Task: Create a section Speed Spiral and in the section, add a milestone Cloud disaster recovery in the project ControlTech
Action: Mouse moved to (950, 164)
Screenshot: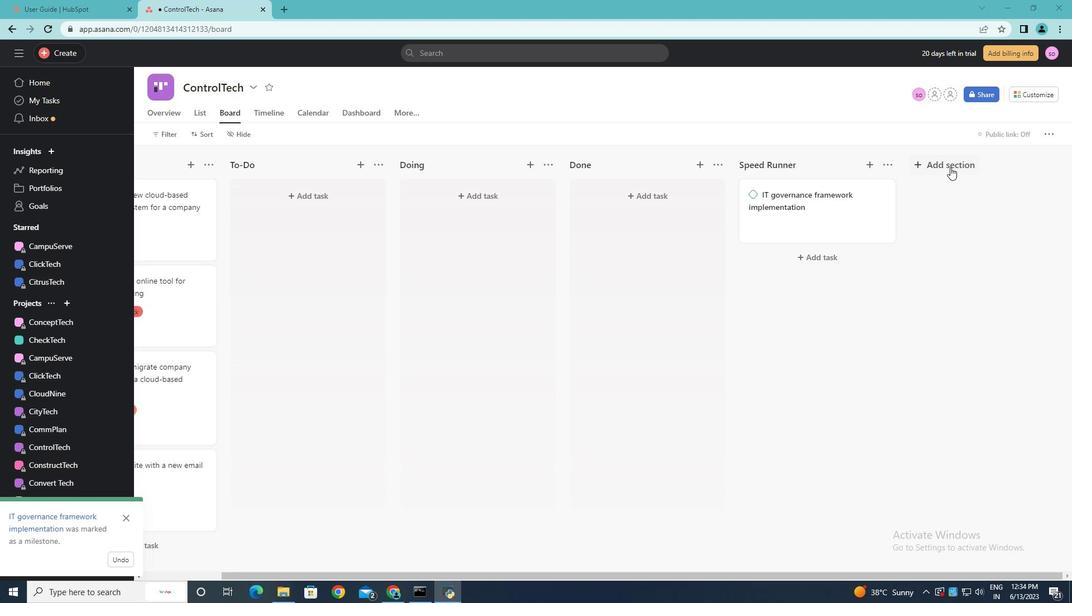 
Action: Mouse pressed left at (950, 164)
Screenshot: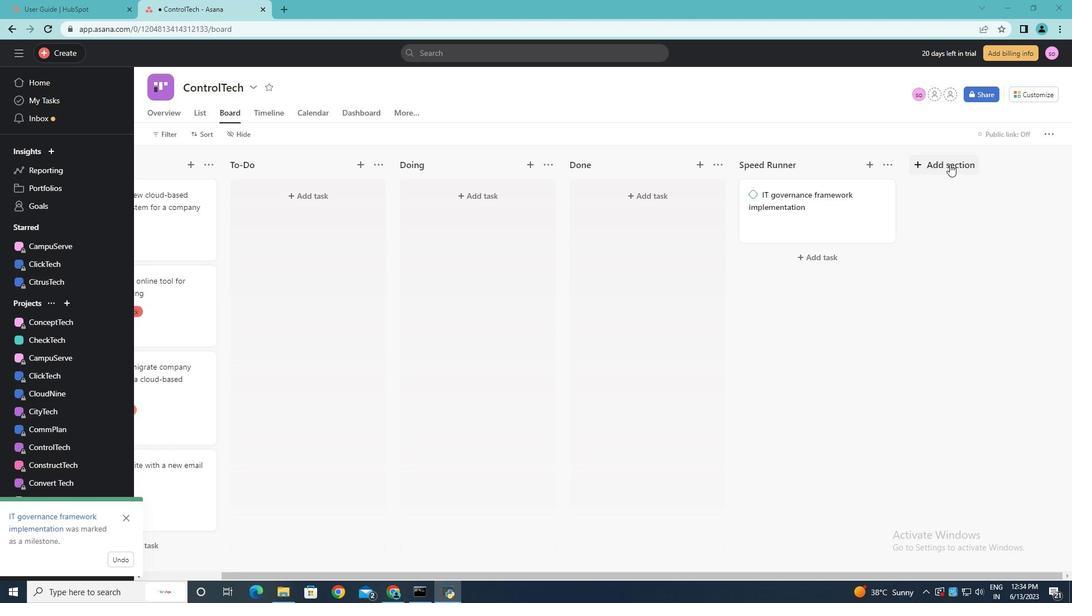 
Action: Key pressed <Key.shift><Key.shift><Key.shift><Key.shift><Key.shift><Key.shift>Speed<Key.space><Key.shift>Spiral<Key.enter>
Screenshot: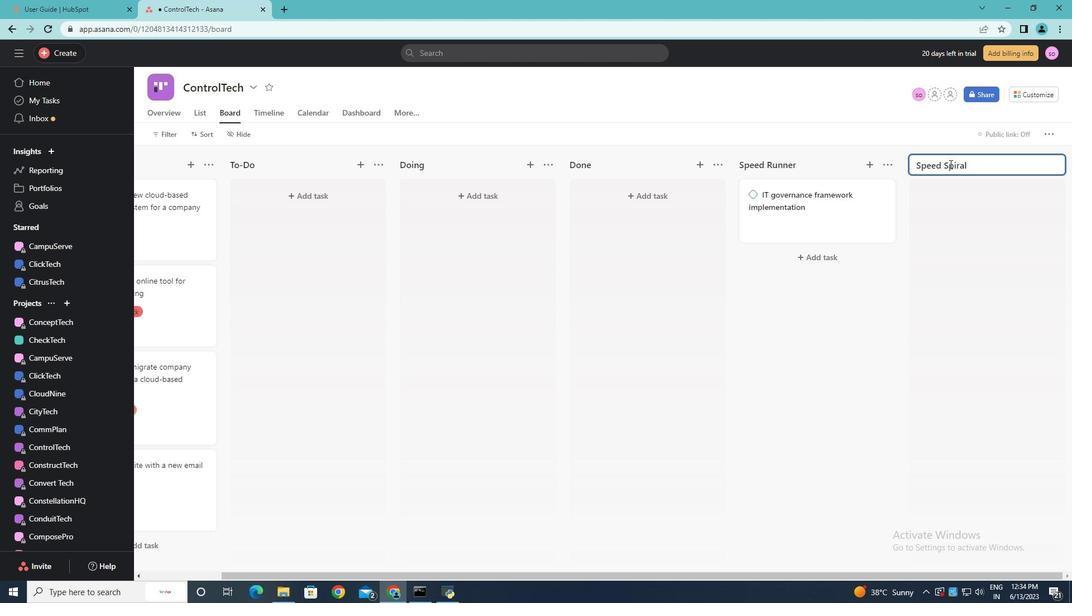 
Action: Mouse moved to (821, 197)
Screenshot: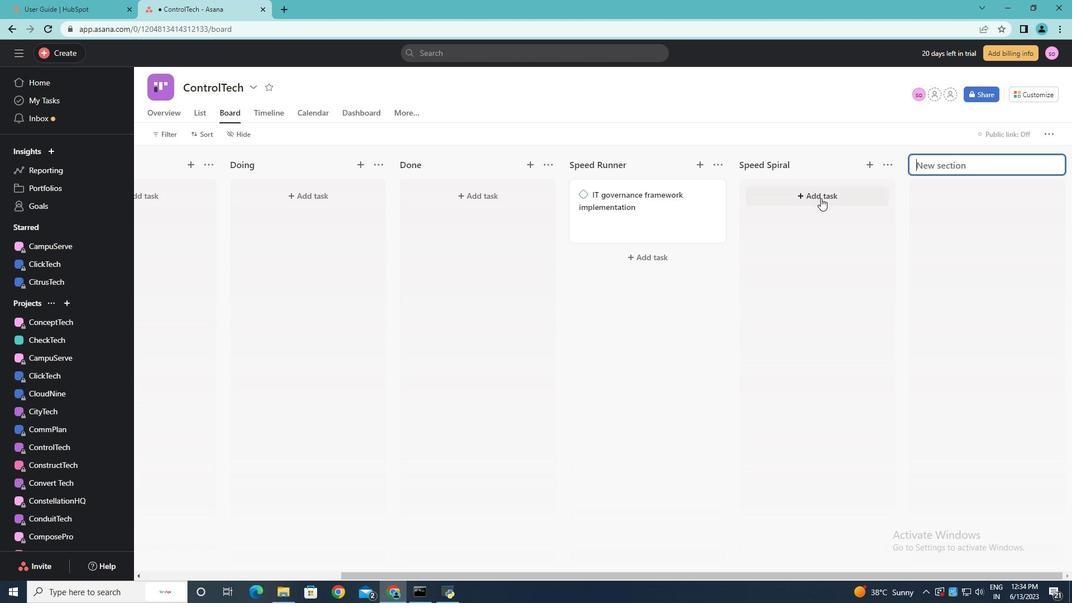 
Action: Mouse pressed left at (821, 197)
Screenshot: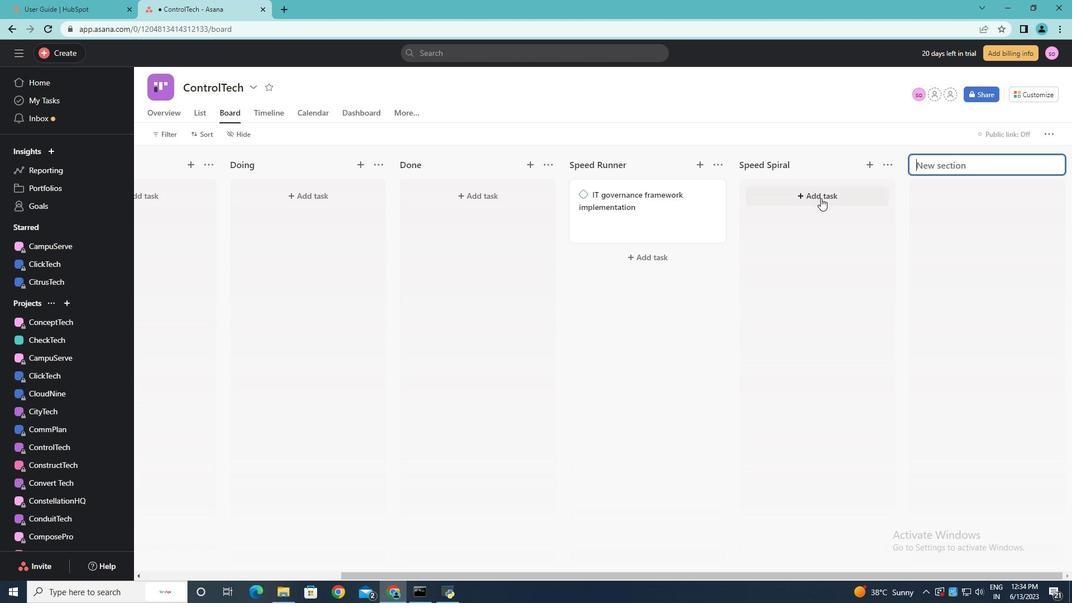 
Action: Key pressed <Key.shift><Key.shift><Key.shift><Key.shift>Cloud<Key.space>disaster<Key.space>recovery<Key.space><Key.enter>
Screenshot: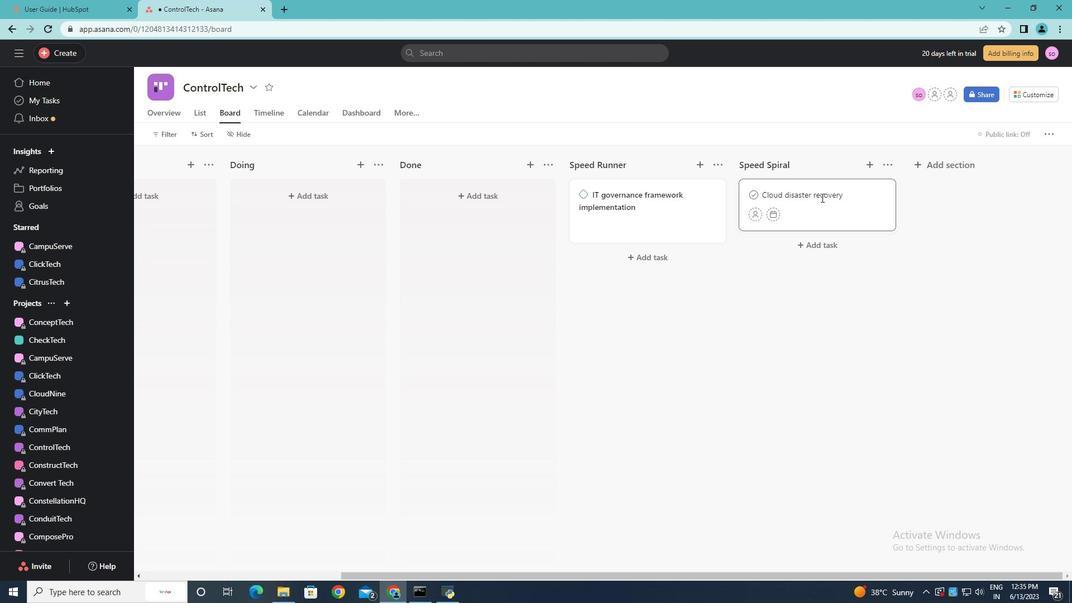
Action: Mouse moved to (877, 193)
Screenshot: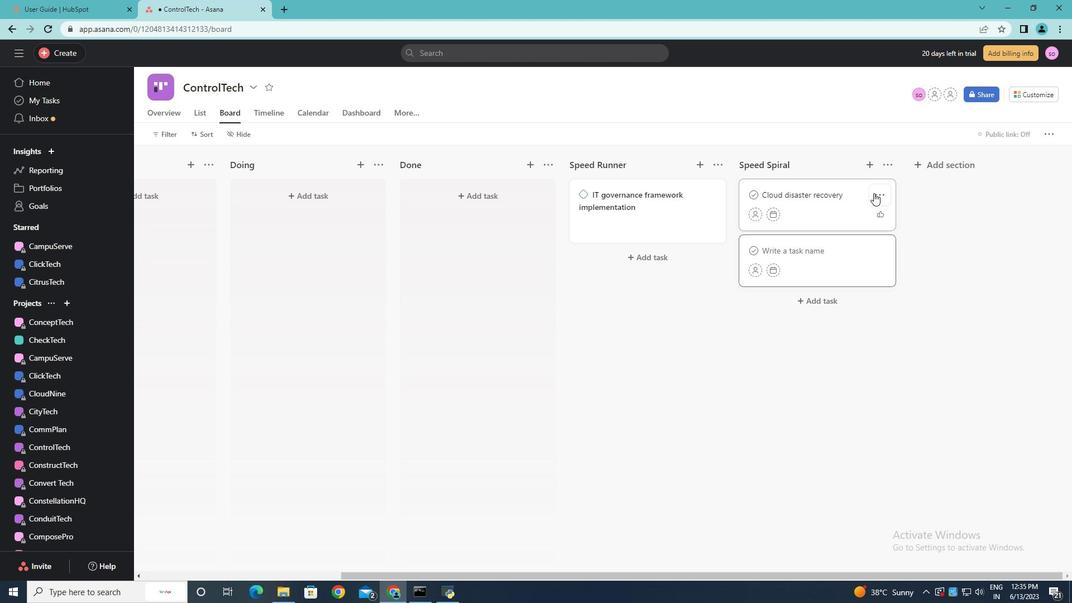 
Action: Mouse pressed left at (877, 193)
Screenshot: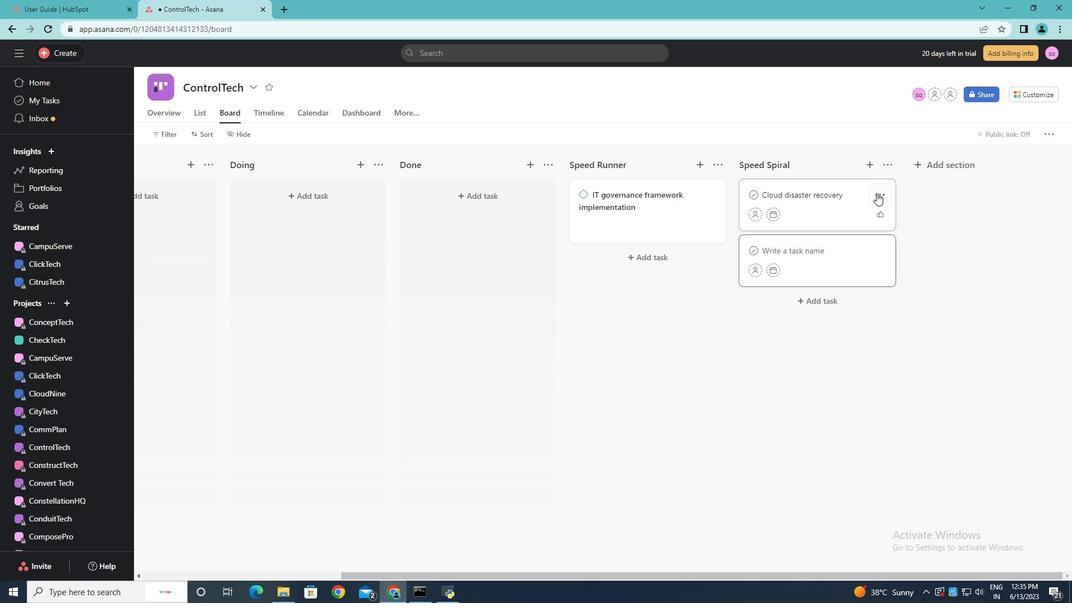 
Action: Mouse moved to (902, 394)
Screenshot: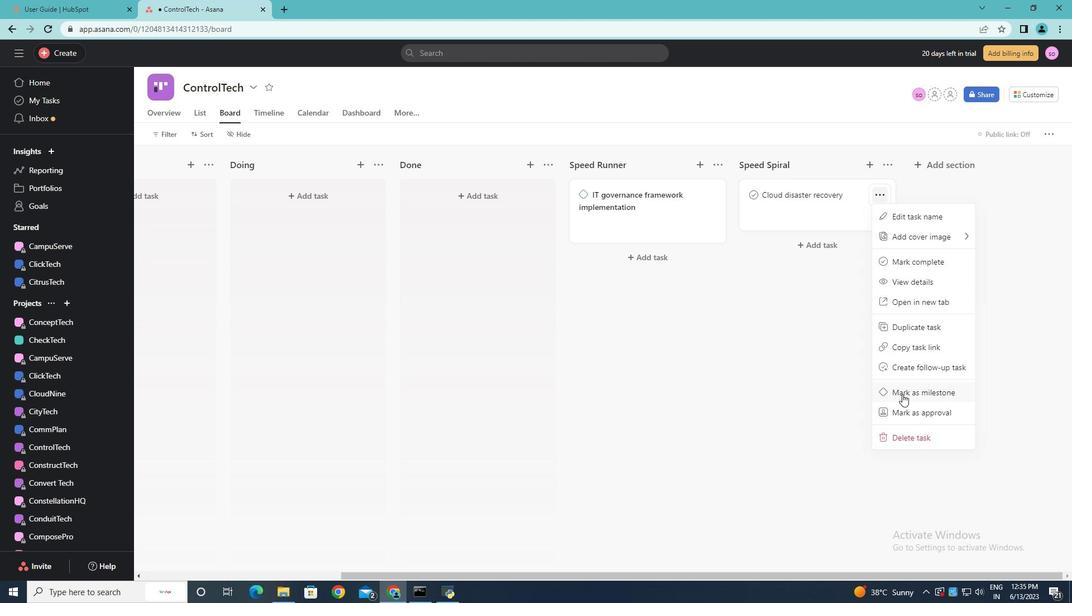
Action: Mouse pressed left at (902, 394)
Screenshot: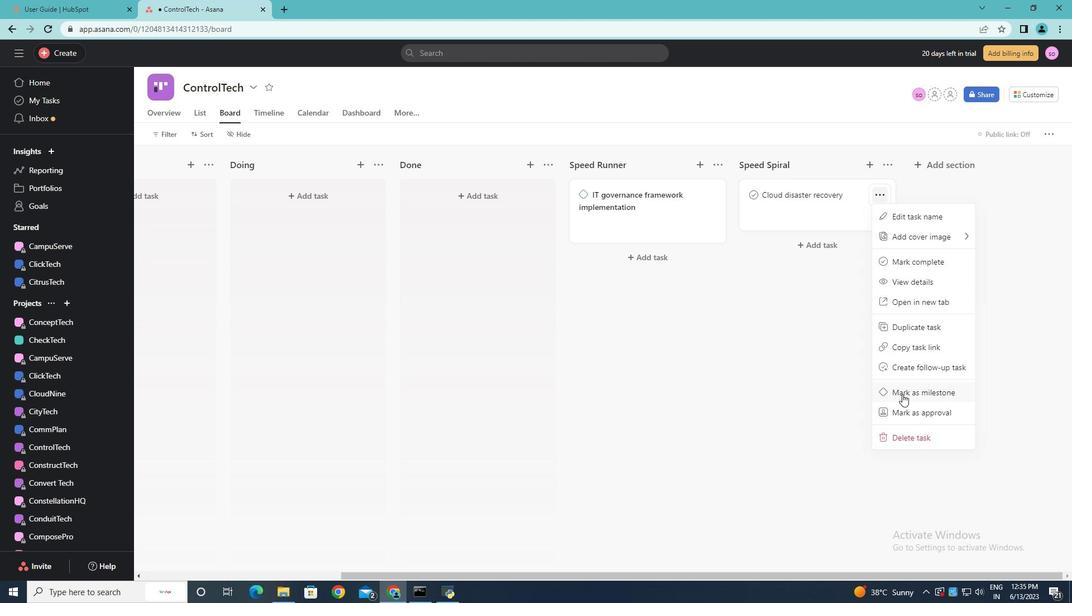 
Action: Mouse moved to (924, 258)
Screenshot: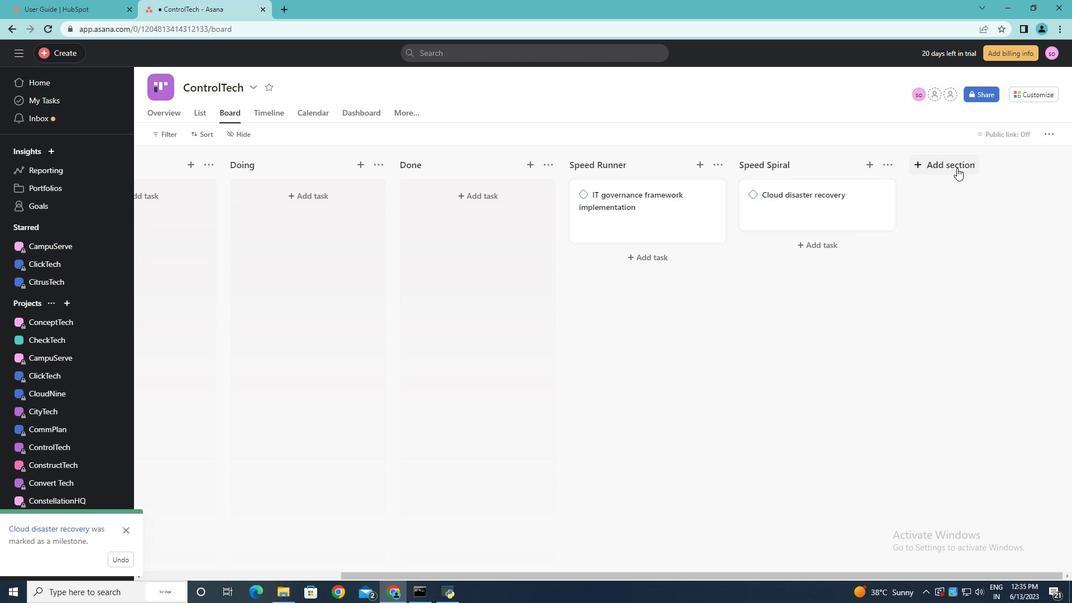 
